 Task: Create Issue Issue0000000062 in Backlog  in Scrum Project Project0000000013 in Jira. Create Issue Issue0000000063 in Backlog  in Scrum Project Project0000000013 in Jira. Create Issue Issue0000000064 in Backlog  in Scrum Project Project0000000013 in Jira. Create Issue Issue0000000065 in Backlog  in Scrum Project Project0000000013 in Jira. Create Issue Issue0000000066 in Backlog  in Scrum Project Project0000000014 in Jira
Action: Mouse moved to (634, 92)
Screenshot: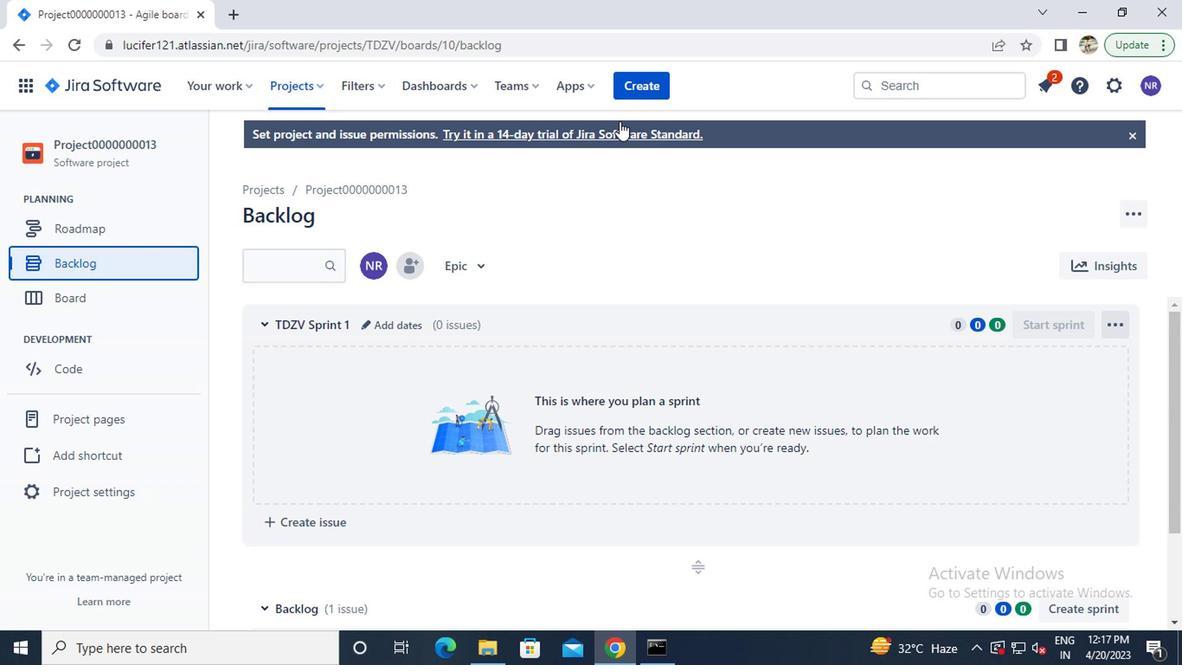 
Action: Mouse pressed left at (634, 92)
Screenshot: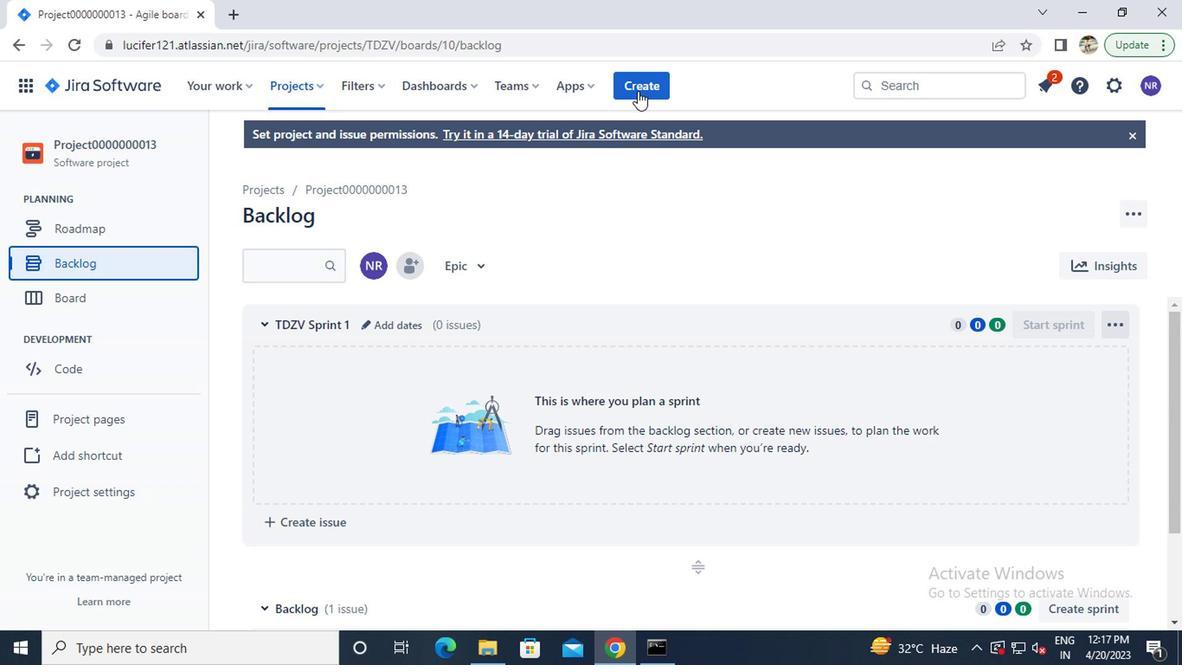 
Action: Mouse moved to (396, 487)
Screenshot: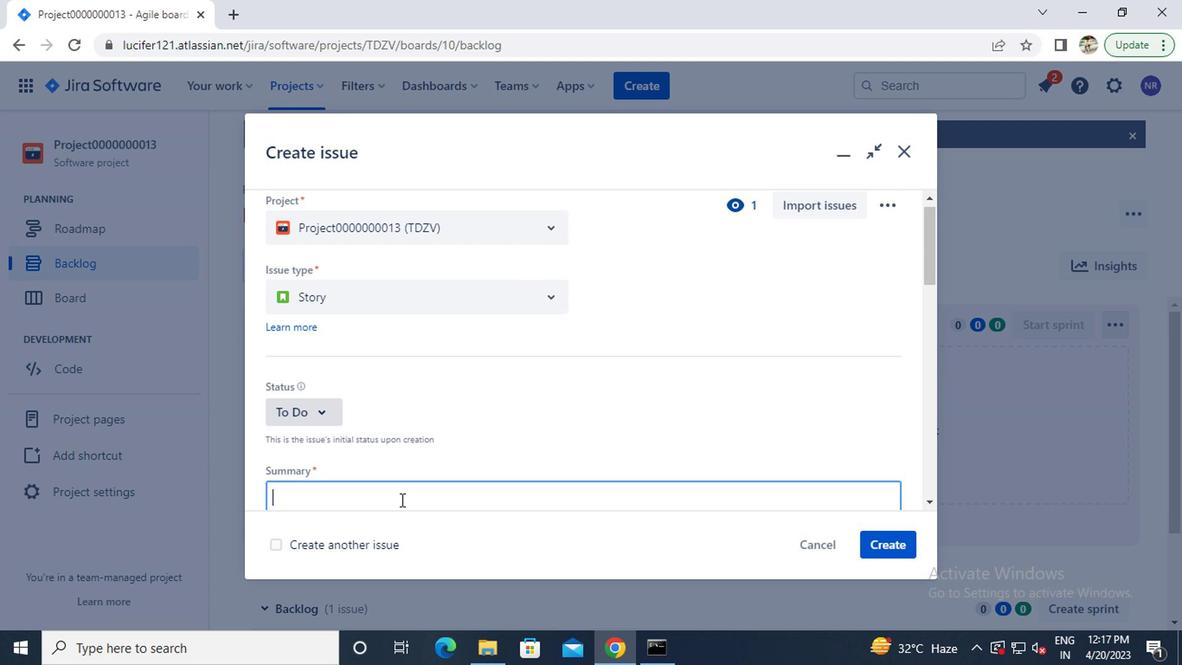 
Action: Mouse pressed left at (396, 487)
Screenshot: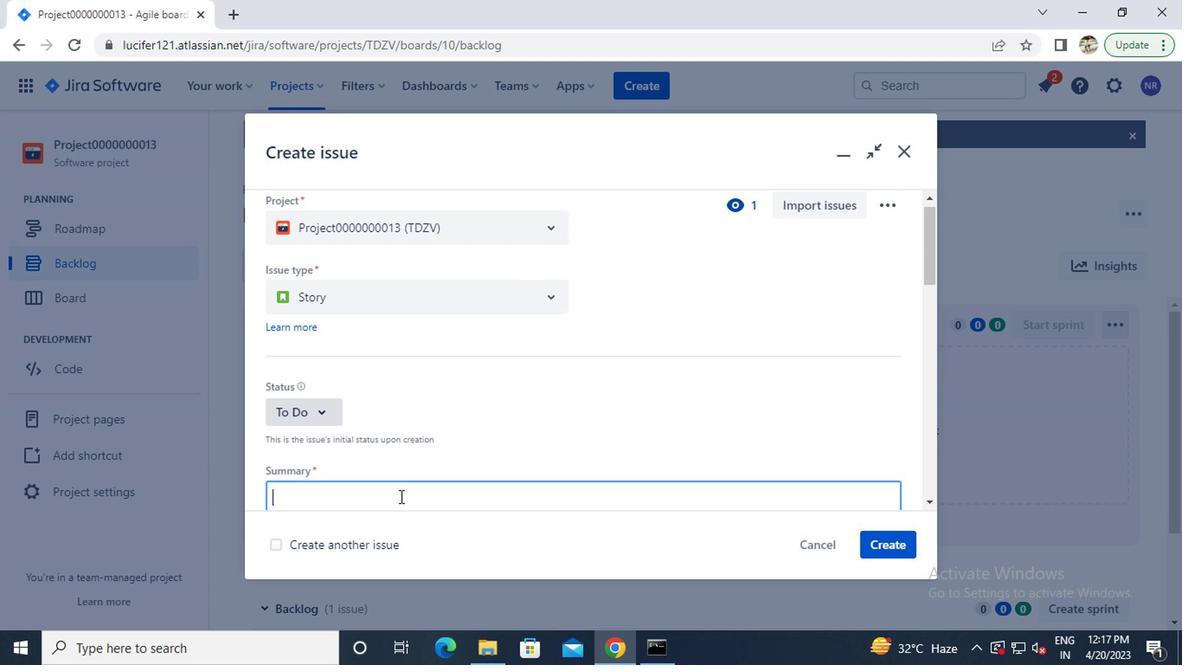 
Action: Key pressed <Key.caps_lock><Key.caps_lock>i<Key.caps_lock>ssue0000000062<Key.enter>
Screenshot: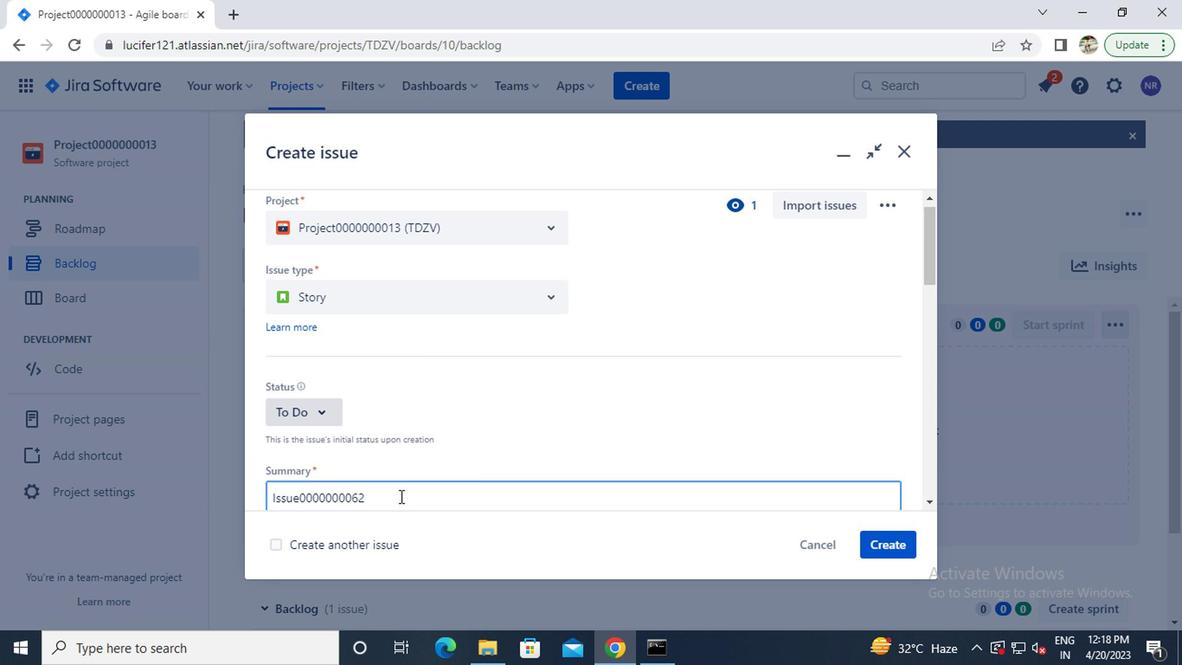
Action: Mouse moved to (647, 95)
Screenshot: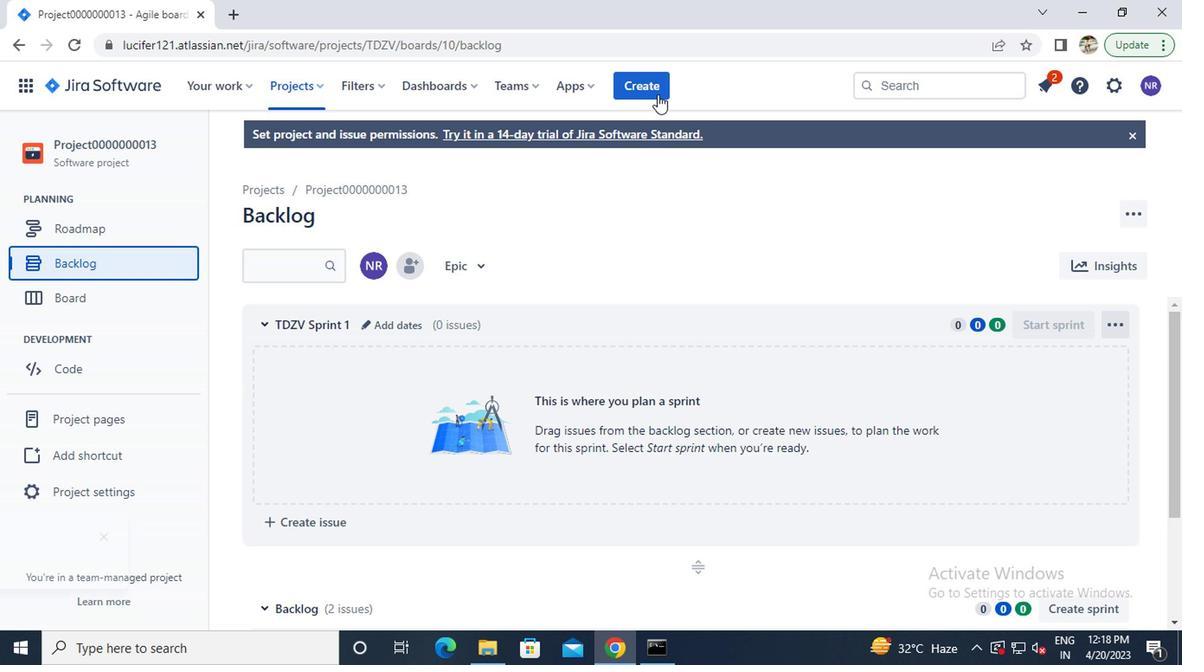 
Action: Mouse pressed left at (647, 95)
Screenshot: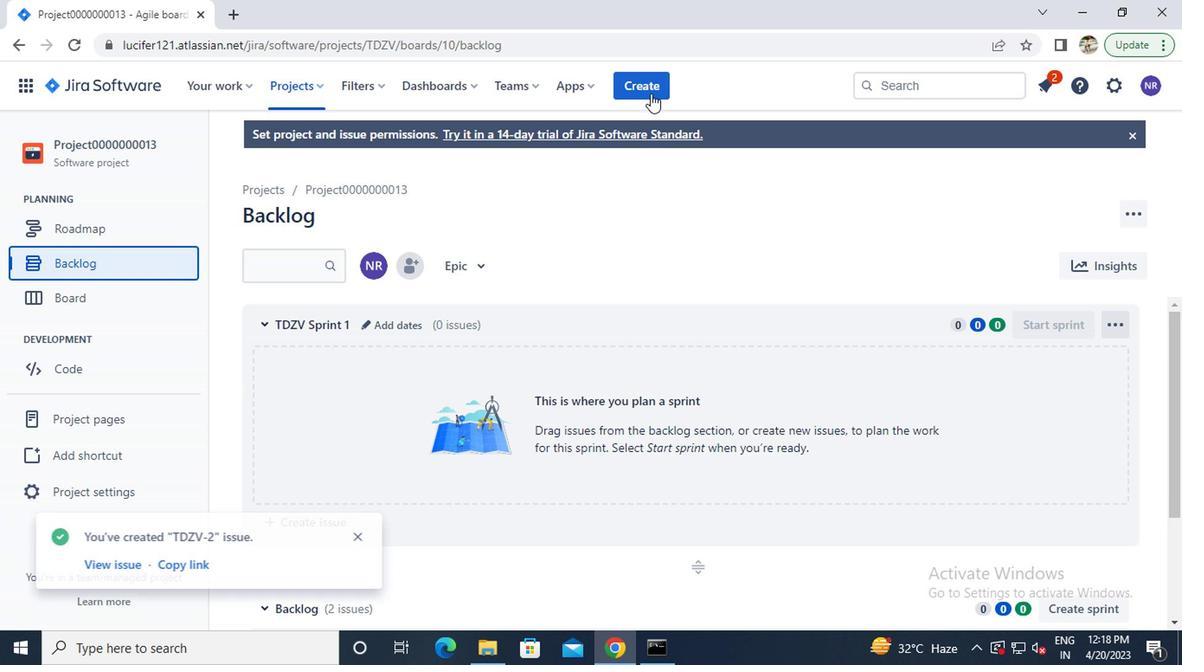 
Action: Mouse moved to (577, 188)
Screenshot: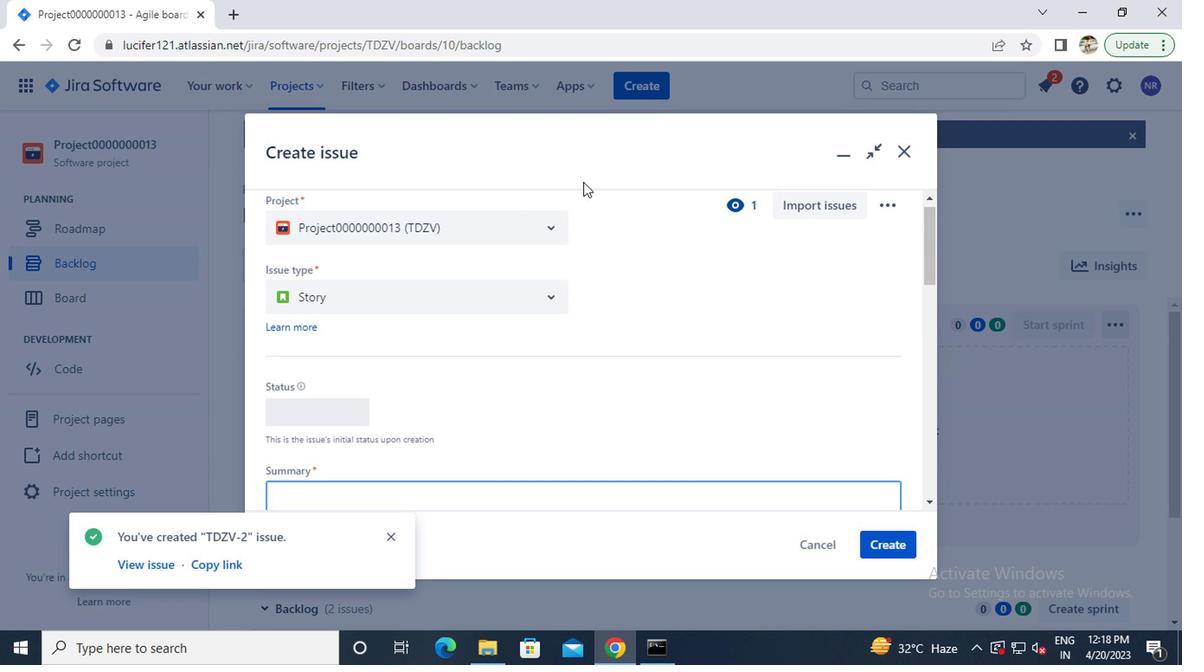 
Action: Mouse scrolled (577, 187) with delta (0, 0)
Screenshot: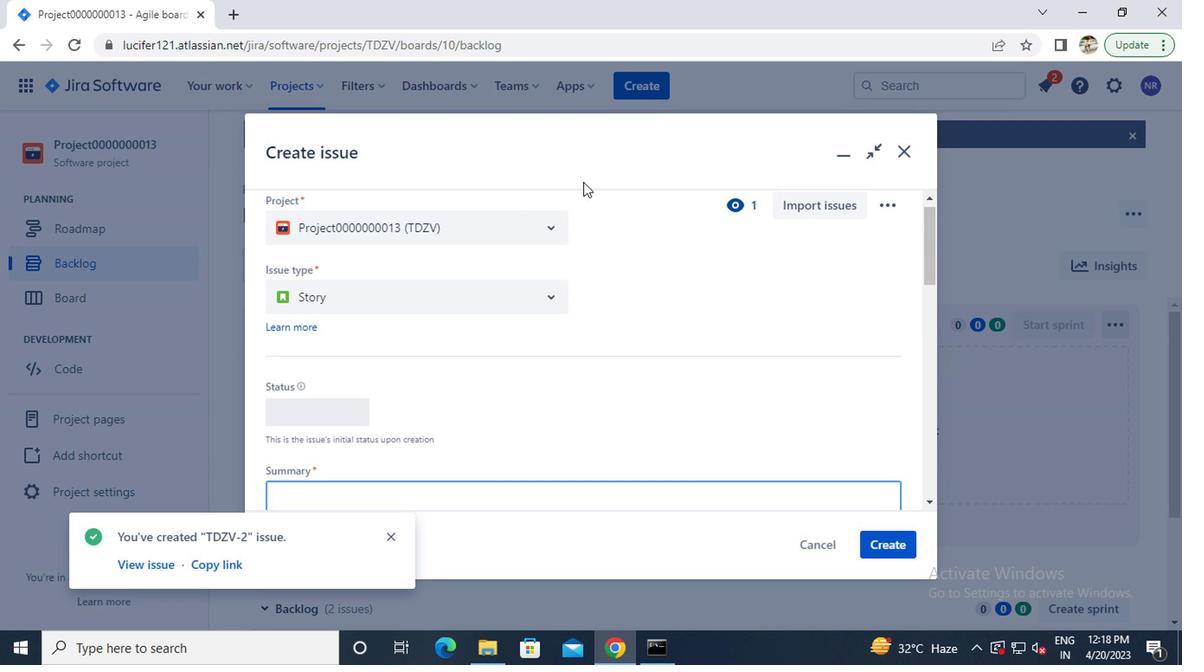 
Action: Mouse moved to (576, 191)
Screenshot: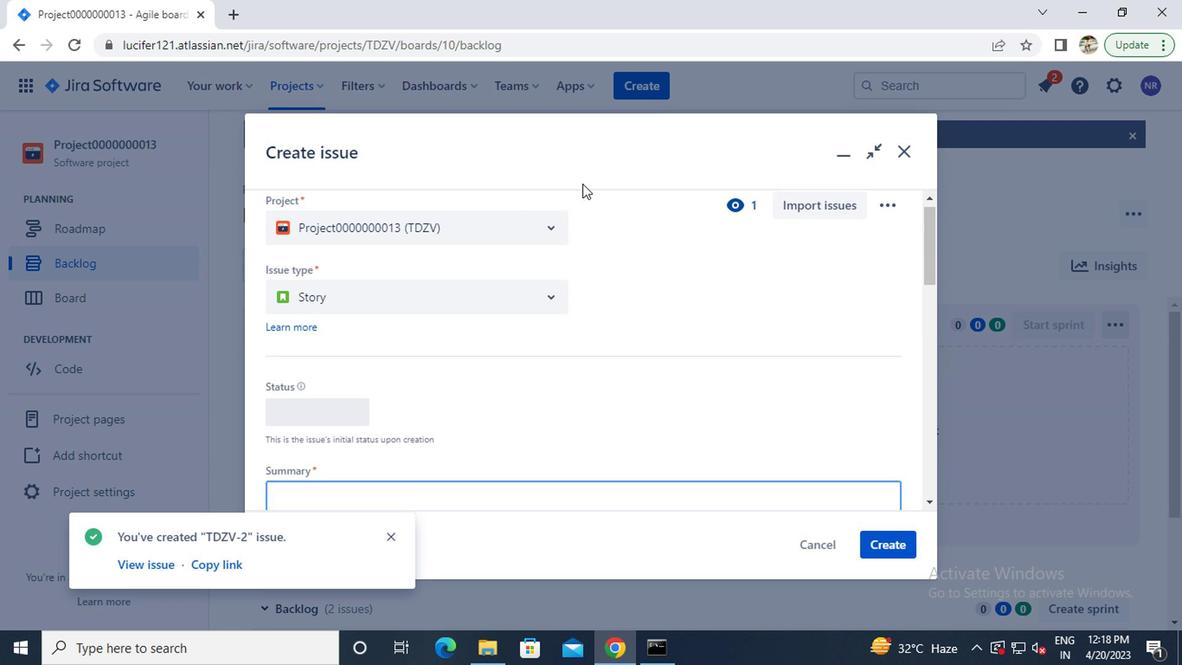 
Action: Mouse scrolled (576, 190) with delta (0, 0)
Screenshot: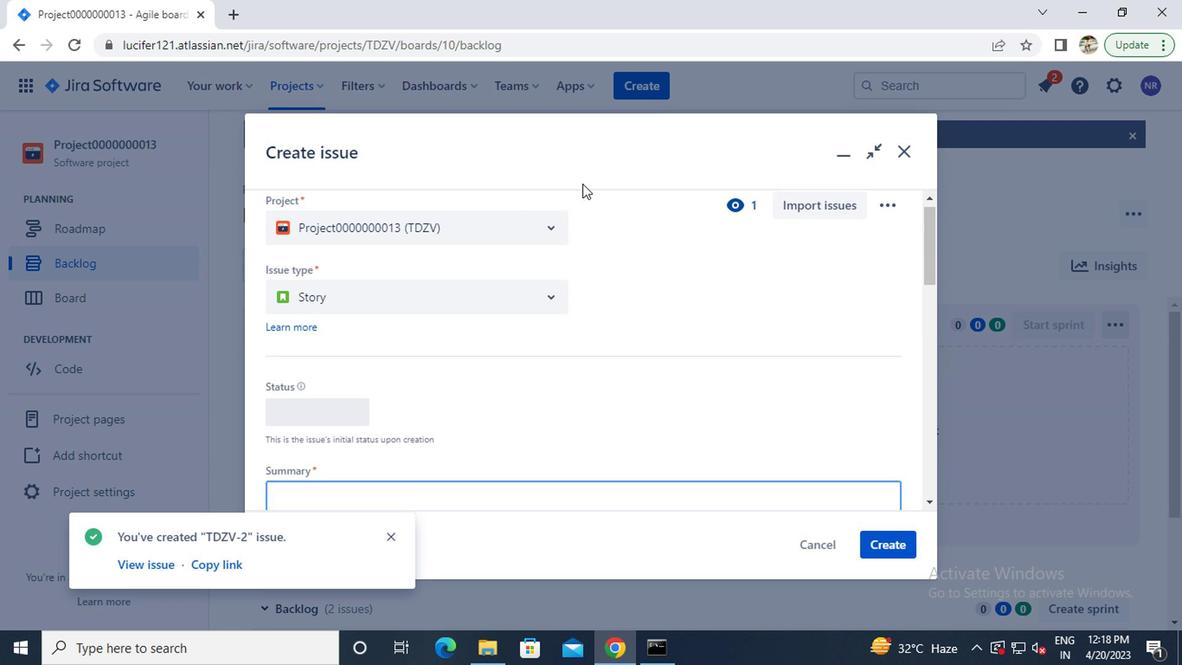 
Action: Mouse moved to (492, 325)
Screenshot: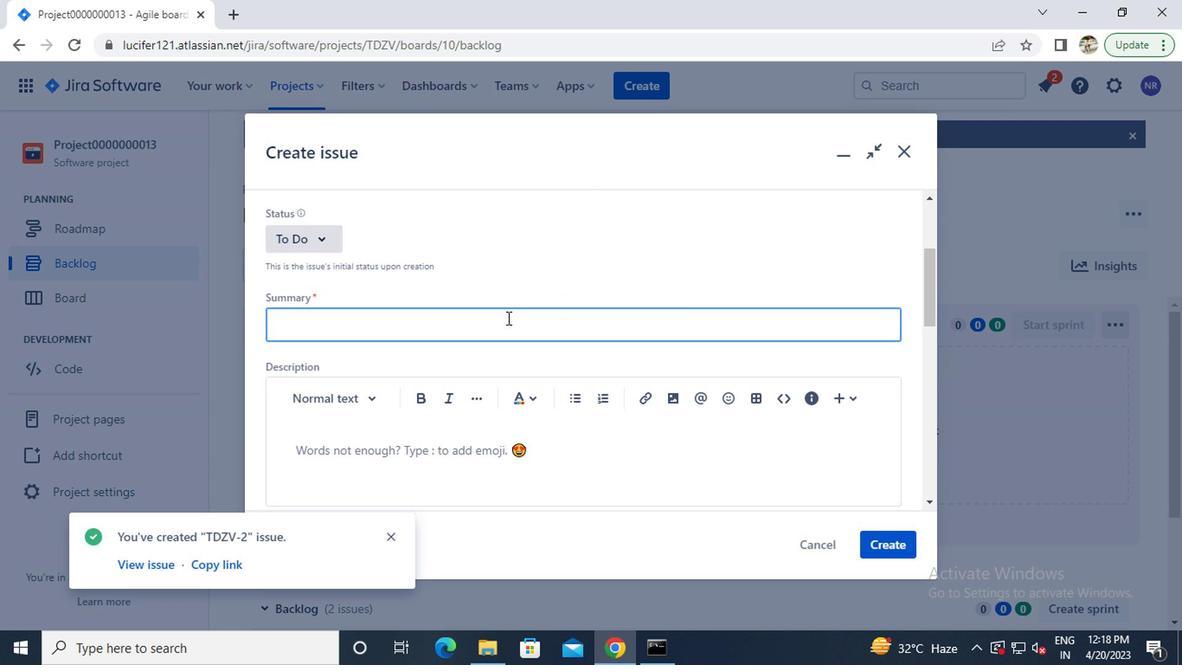 
Action: Mouse pressed left at (492, 325)
Screenshot: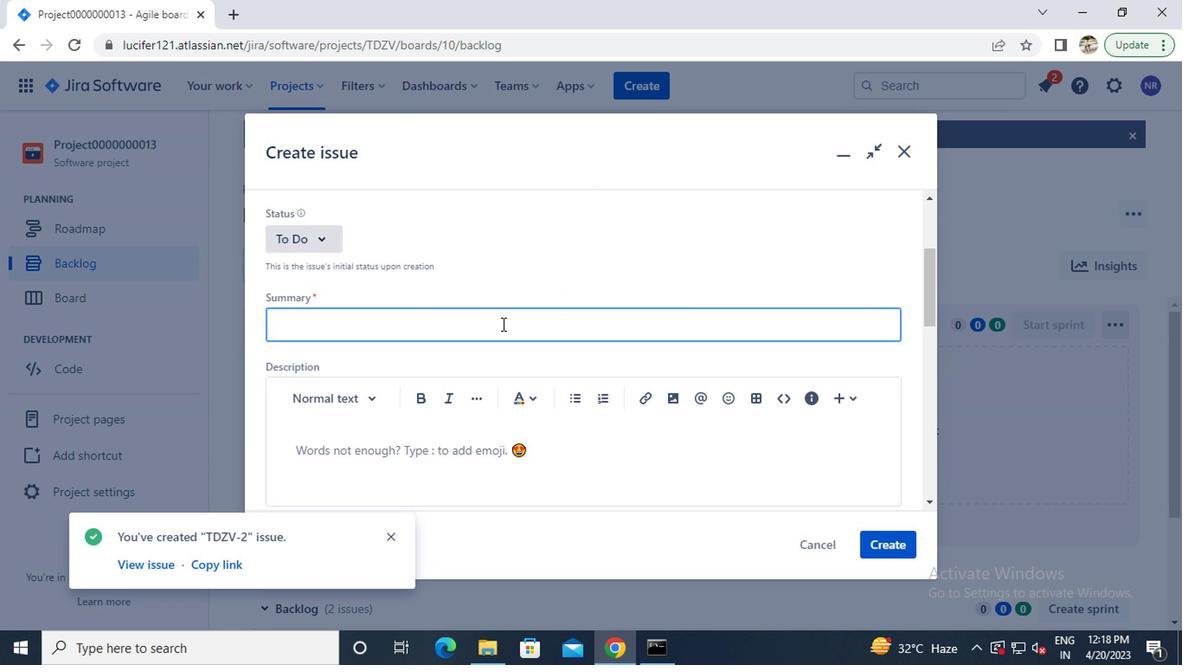 
Action: Key pressed <Key.caps_lock>i<Key.caps_lock>ssue0000000063<Key.enter>
Screenshot: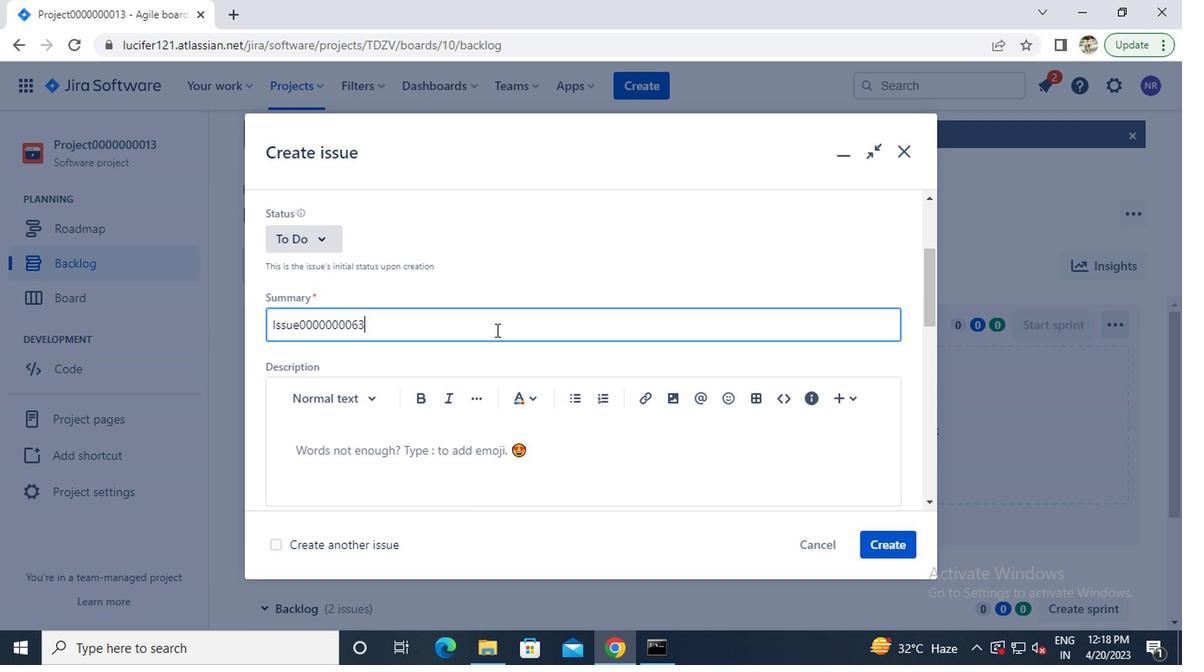 
Action: Mouse moved to (618, 92)
Screenshot: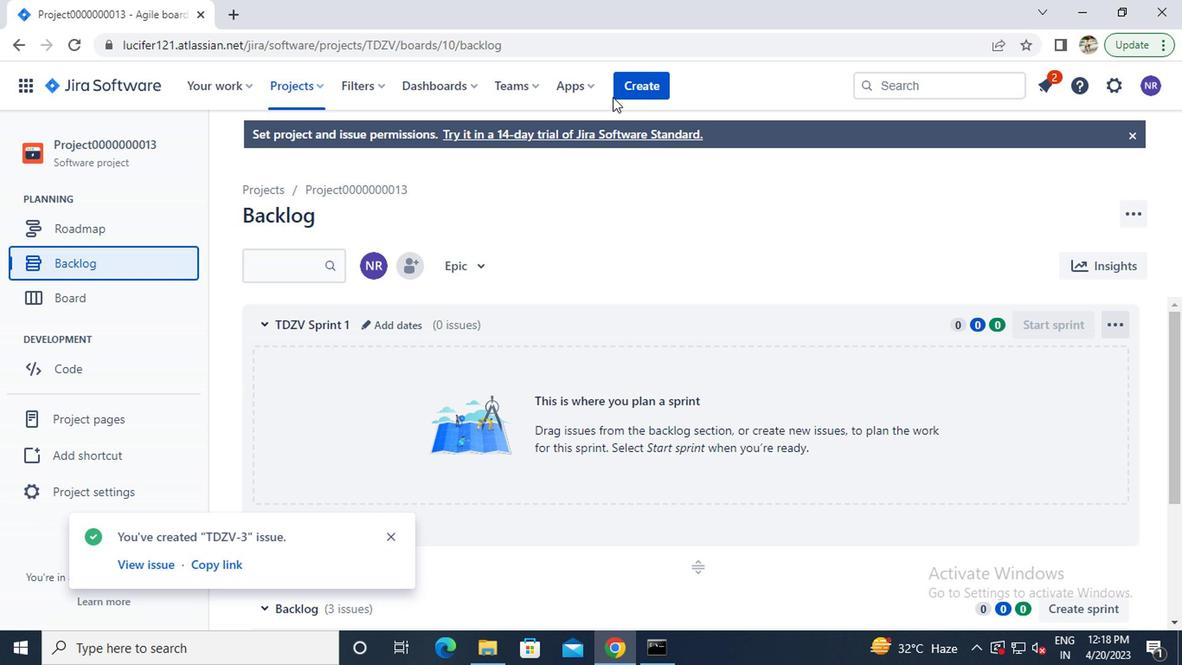 
Action: Mouse pressed left at (618, 92)
Screenshot: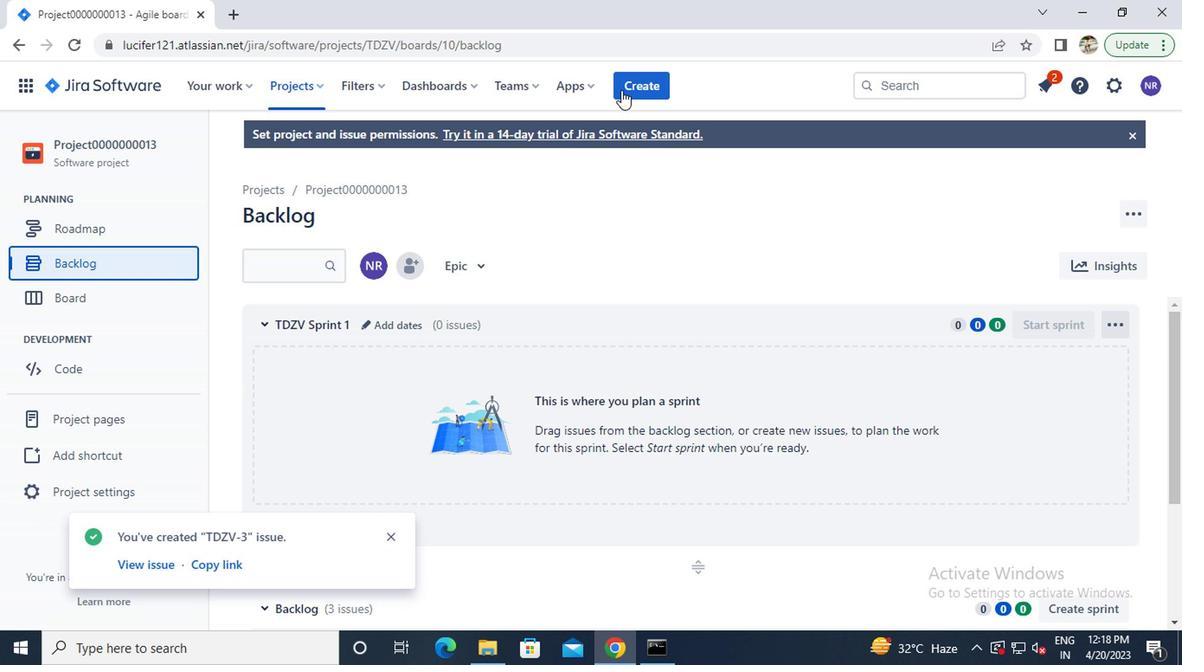 
Action: Mouse moved to (620, 201)
Screenshot: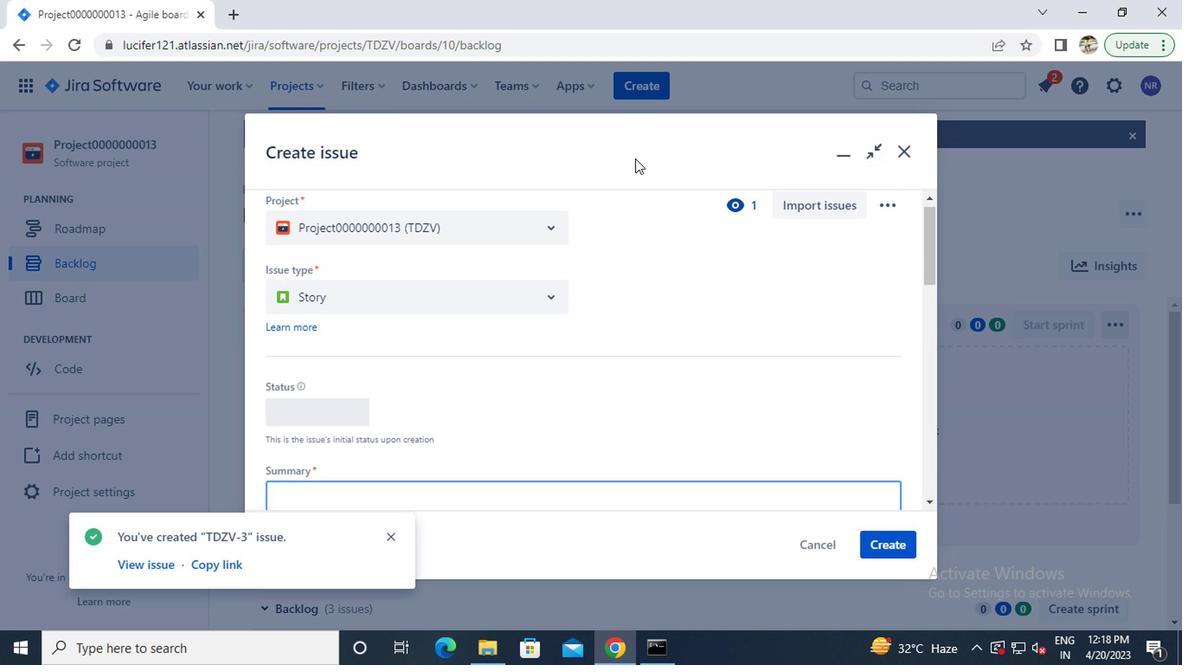 
Action: Mouse scrolled (620, 200) with delta (0, -1)
Screenshot: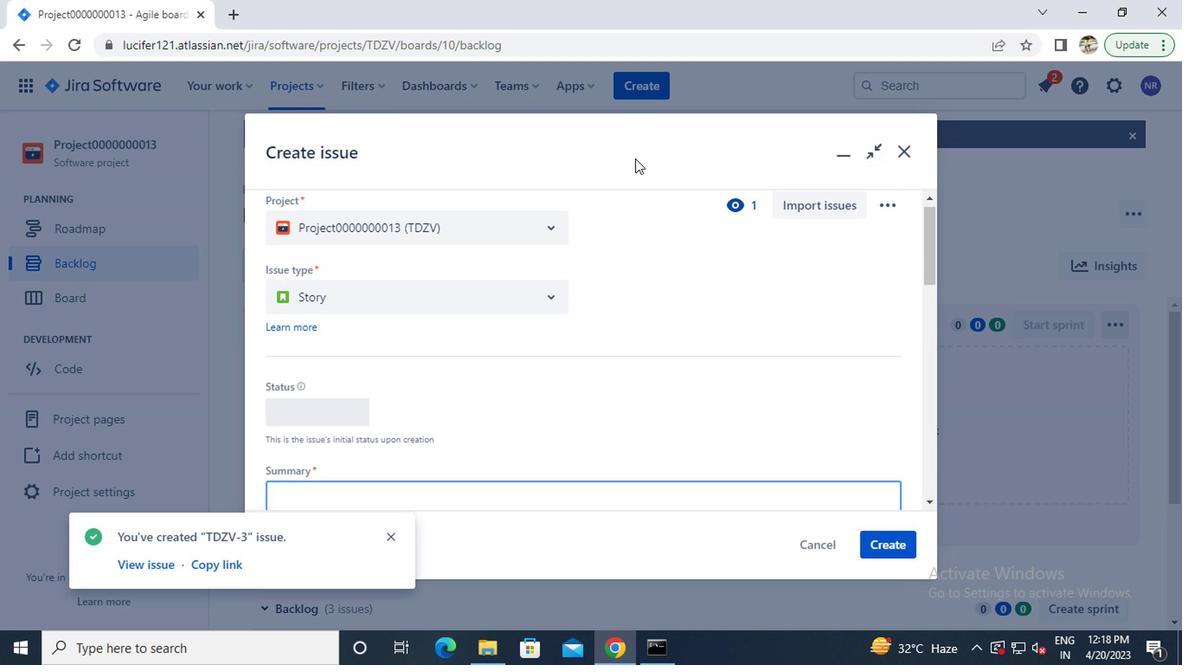 
Action: Mouse moved to (620, 203)
Screenshot: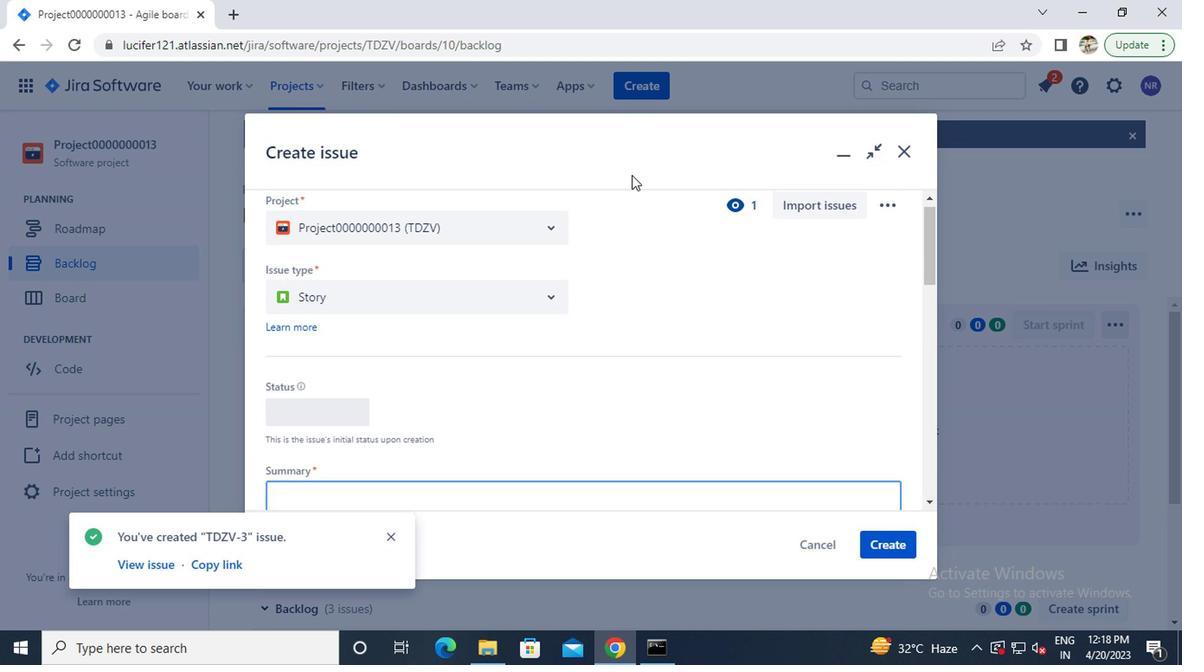 
Action: Mouse scrolled (620, 202) with delta (0, -1)
Screenshot: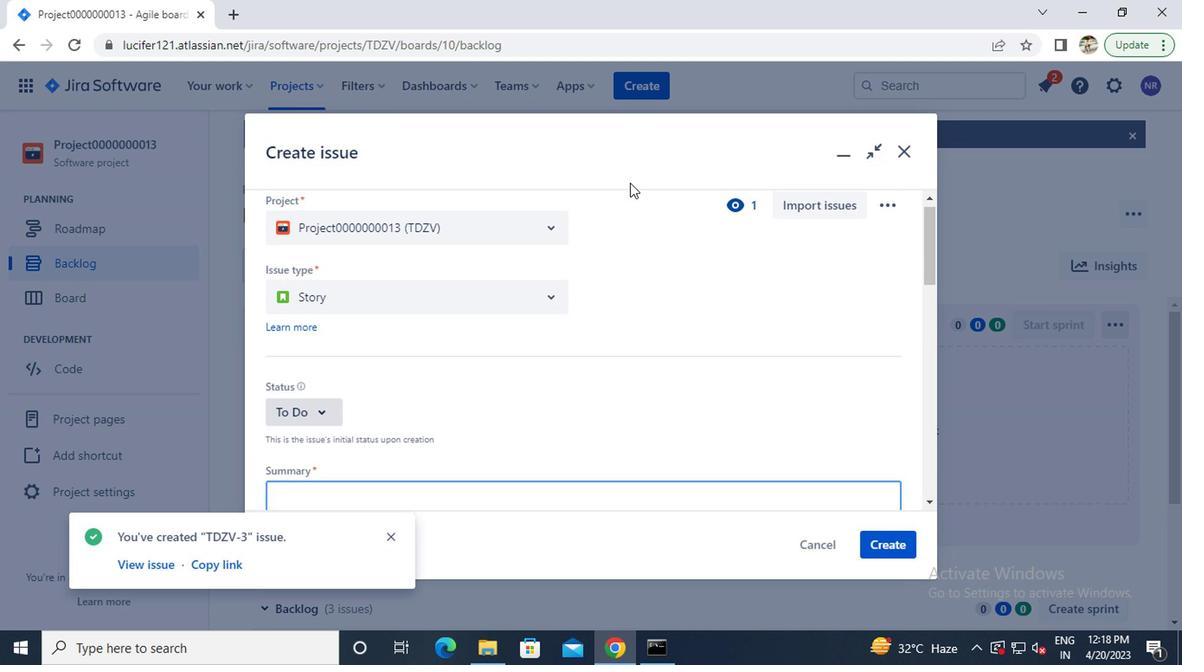 
Action: Mouse scrolled (620, 202) with delta (0, -1)
Screenshot: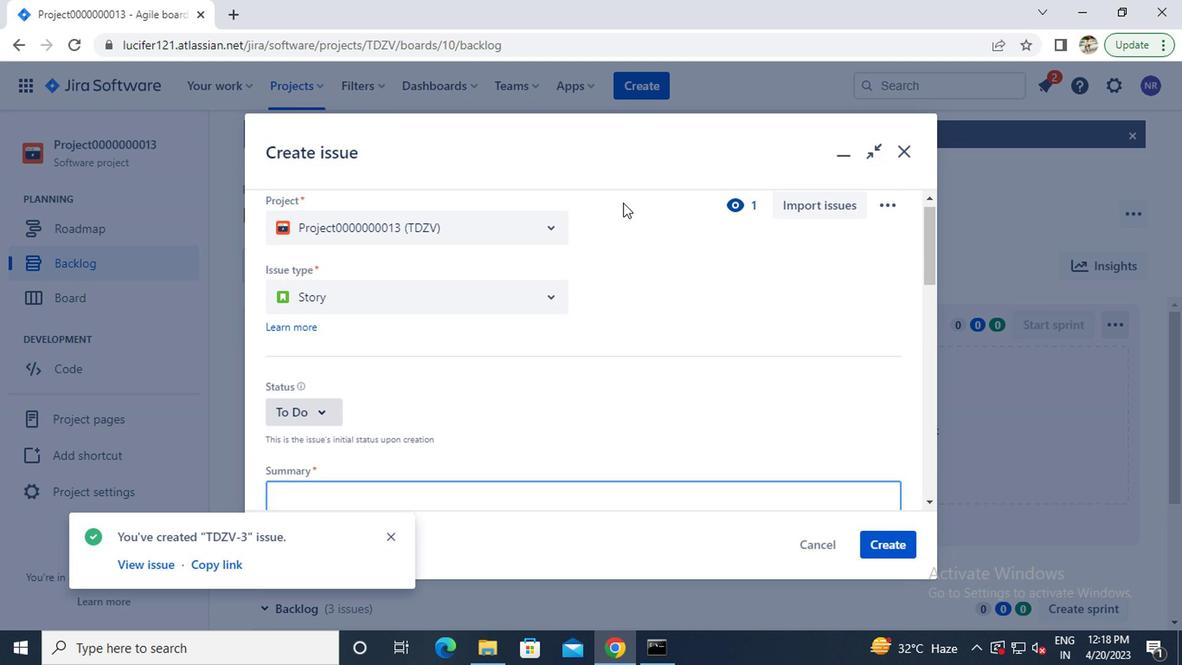 
Action: Mouse moved to (539, 242)
Screenshot: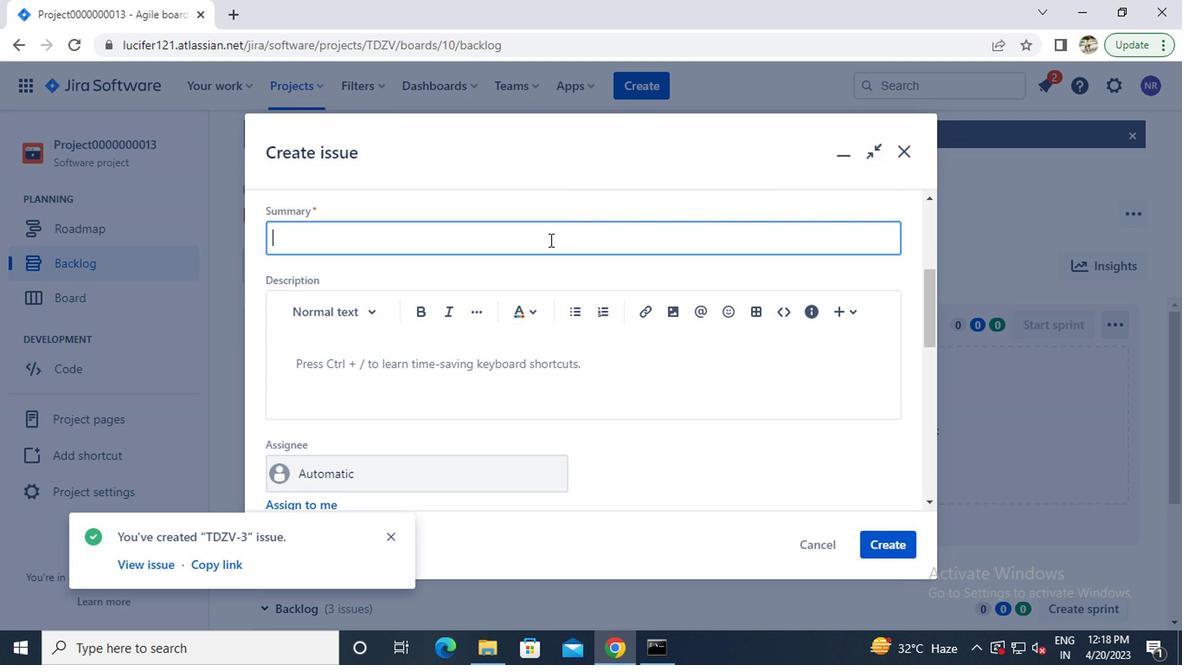 
Action: Mouse pressed left at (539, 242)
Screenshot: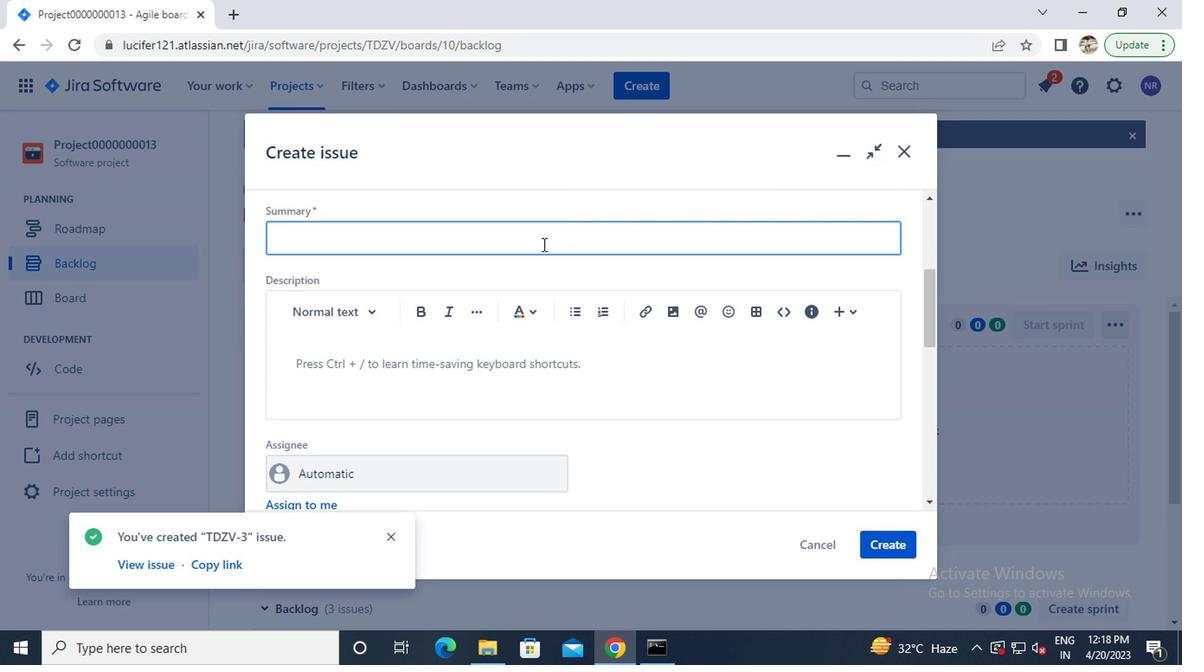 
Action: Key pressed <Key.caps_lock>i<Key.caps_lock>ssue0000000064<Key.enter>
Screenshot: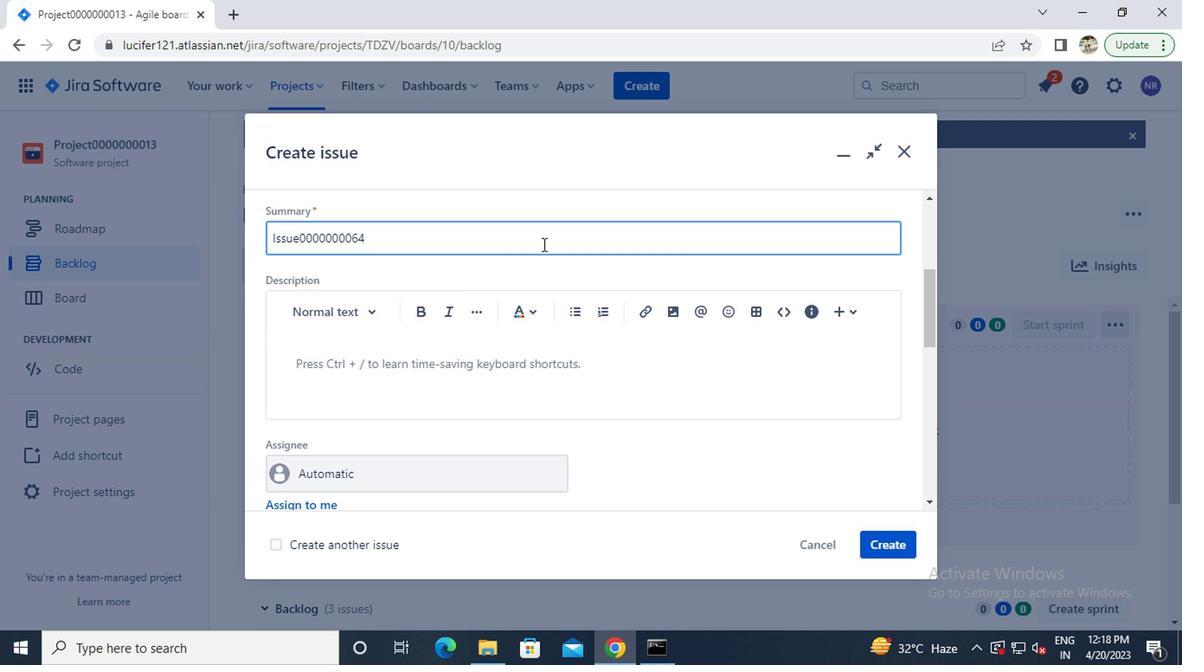 
Action: Mouse moved to (643, 80)
Screenshot: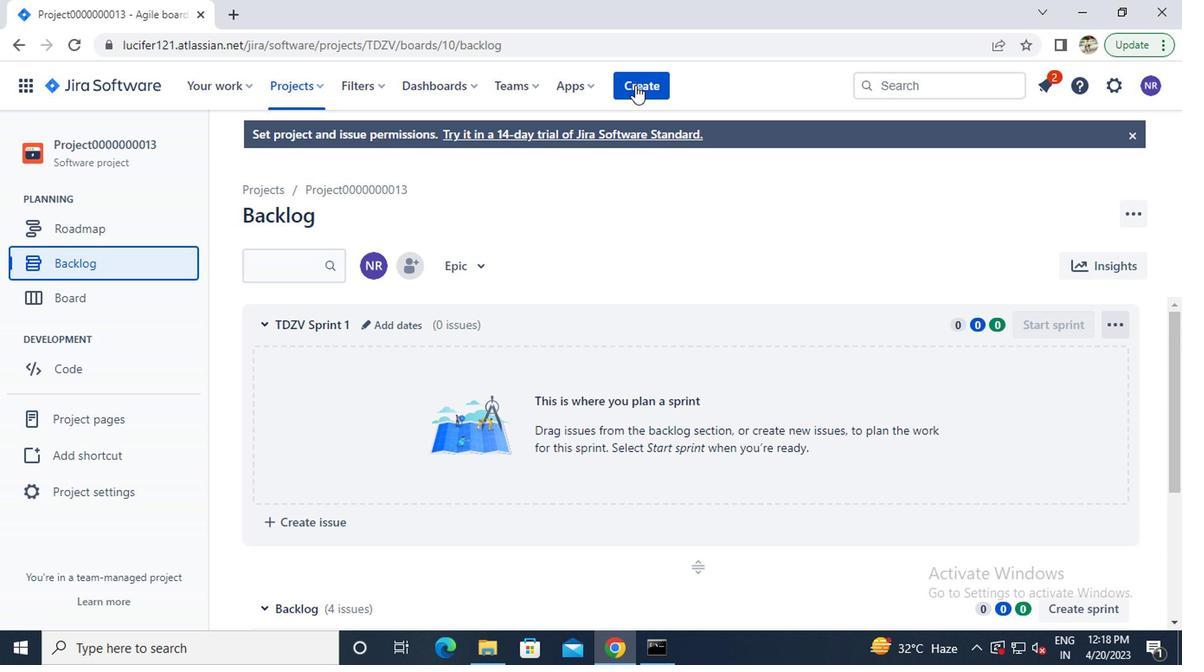 
Action: Mouse pressed left at (643, 80)
Screenshot: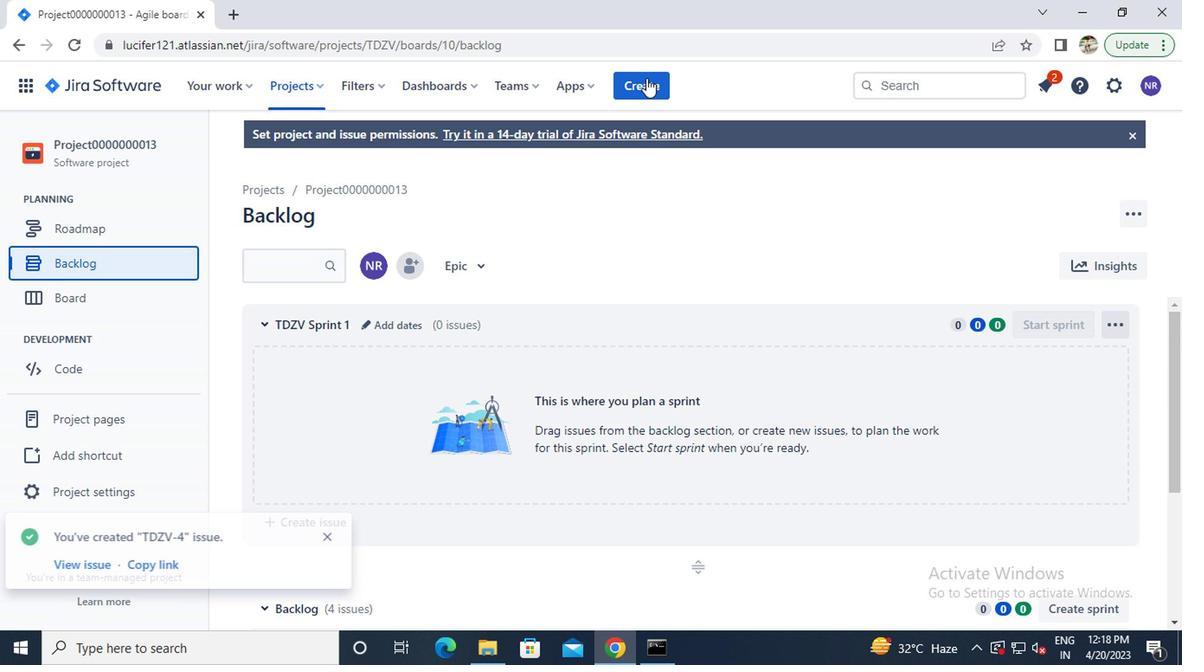 
Action: Key pressed <Key.caps_lock>i<Key.caps_lock>ssue0000000065<Key.enter>
Screenshot: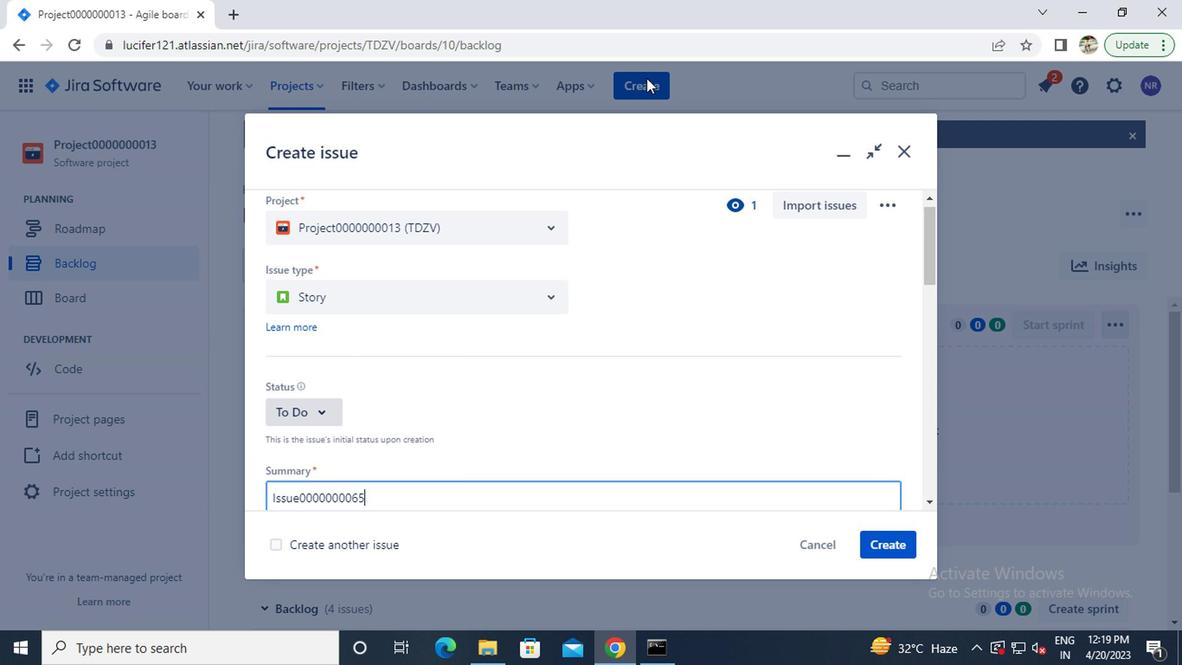 
Action: Mouse moved to (305, 87)
Screenshot: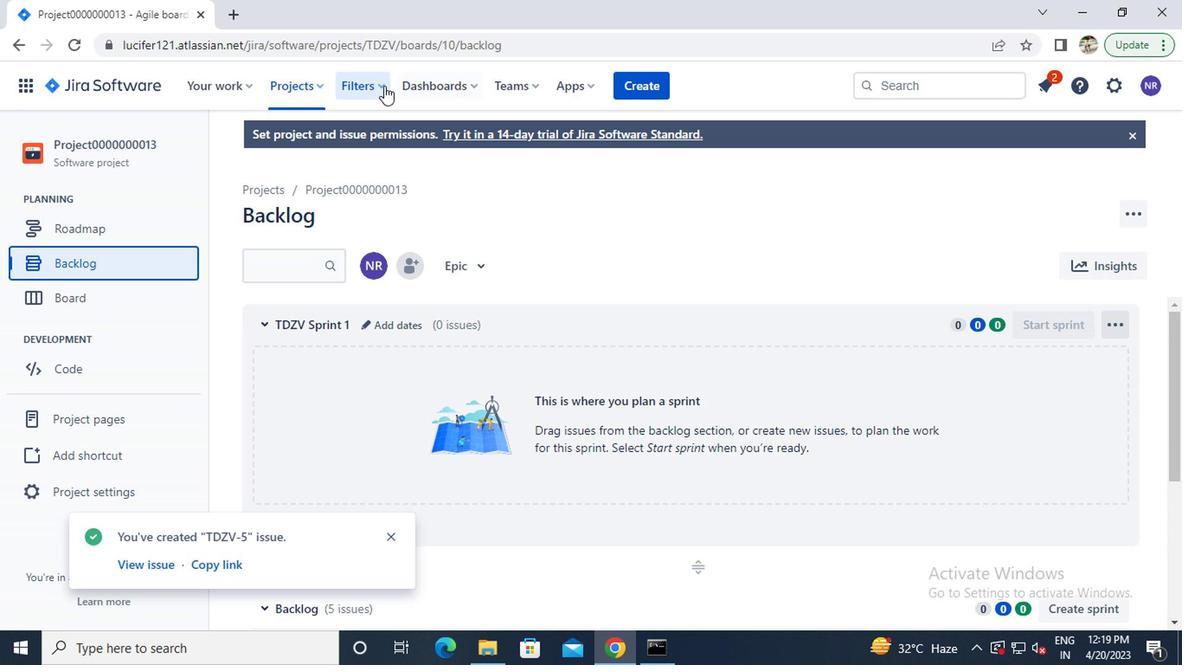 
Action: Mouse pressed left at (305, 87)
Screenshot: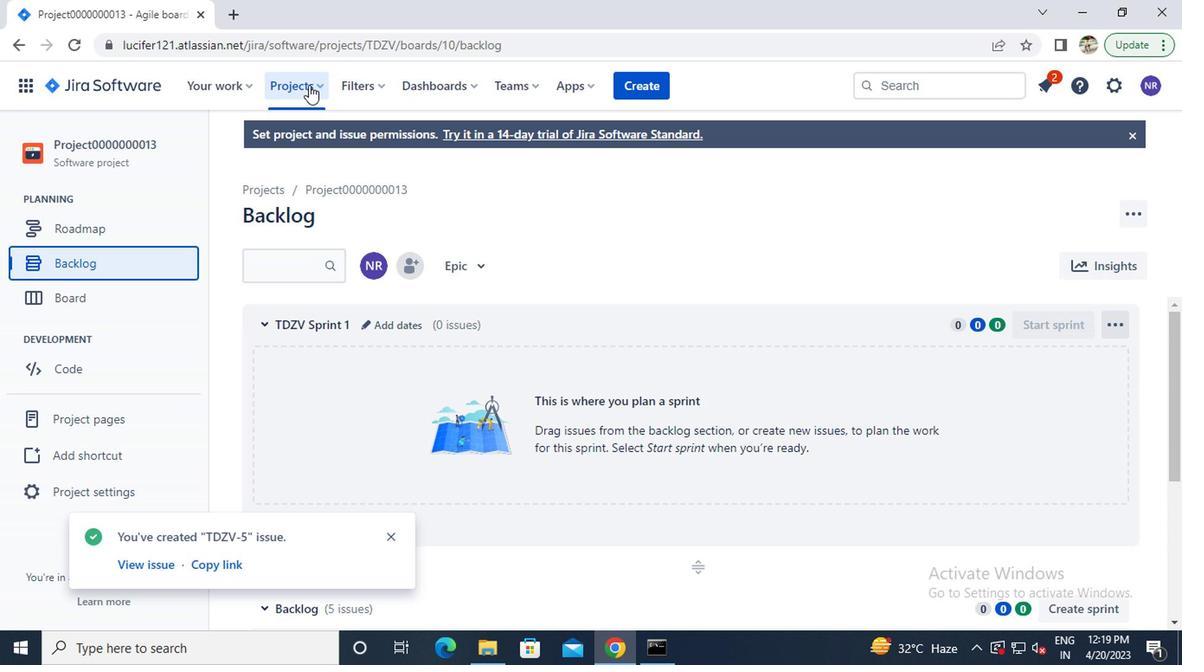 
Action: Mouse moved to (332, 189)
Screenshot: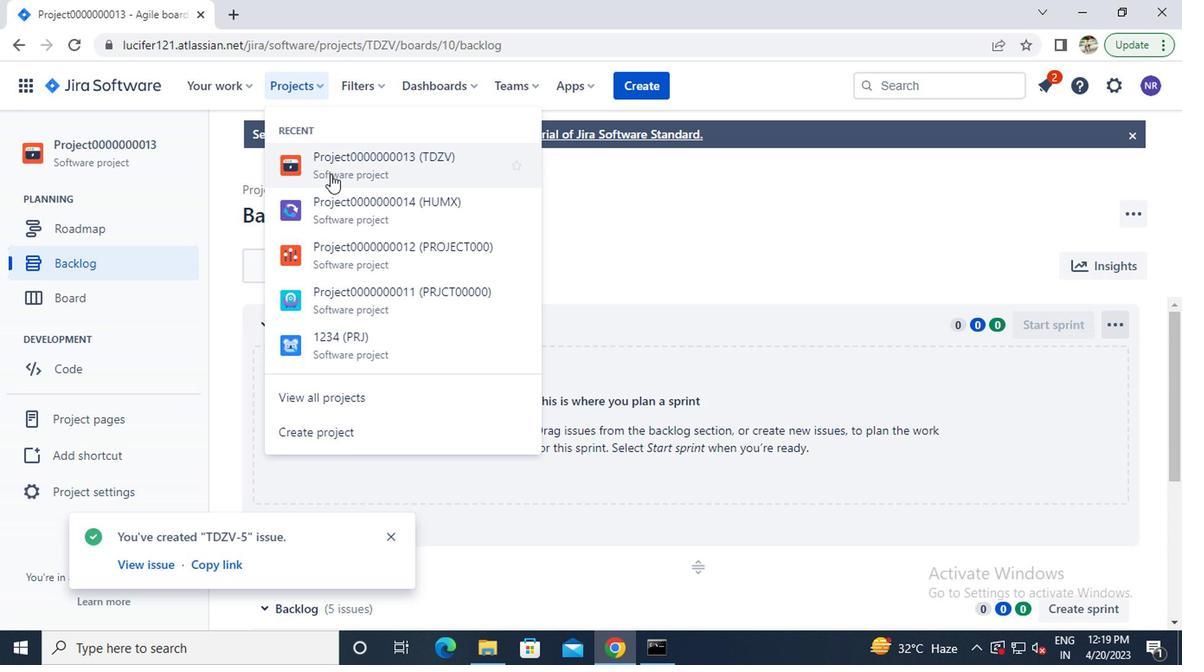 
Action: Mouse pressed left at (332, 189)
Screenshot: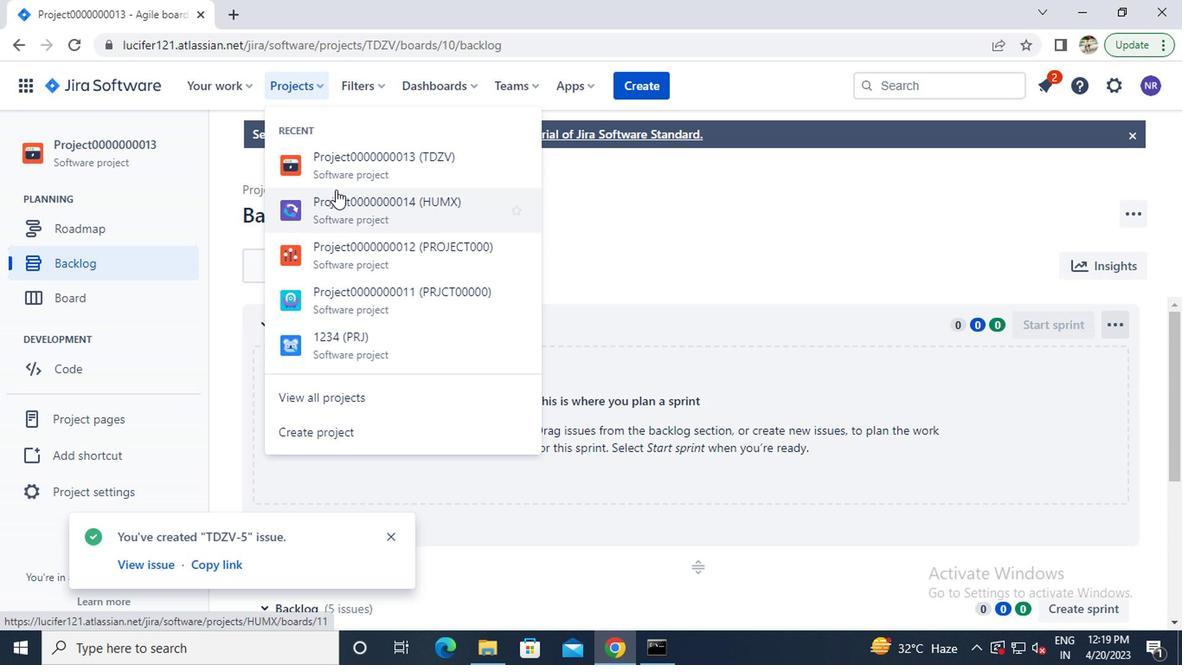 
Action: Mouse moved to (626, 92)
Screenshot: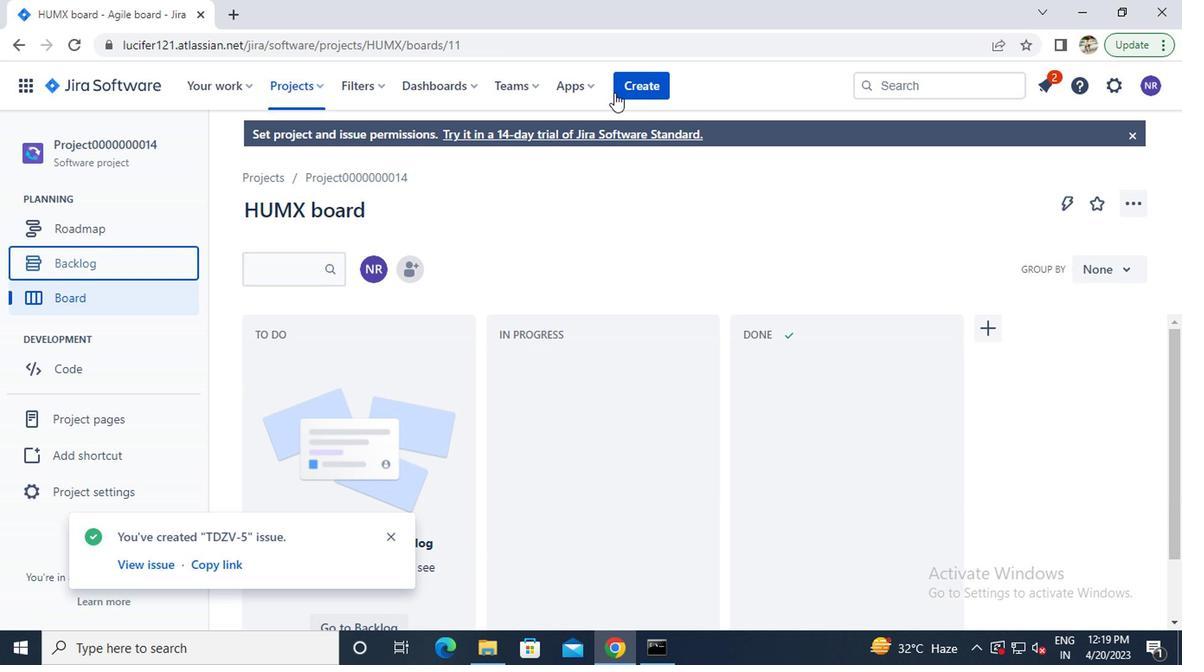 
Action: Mouse pressed left at (626, 92)
Screenshot: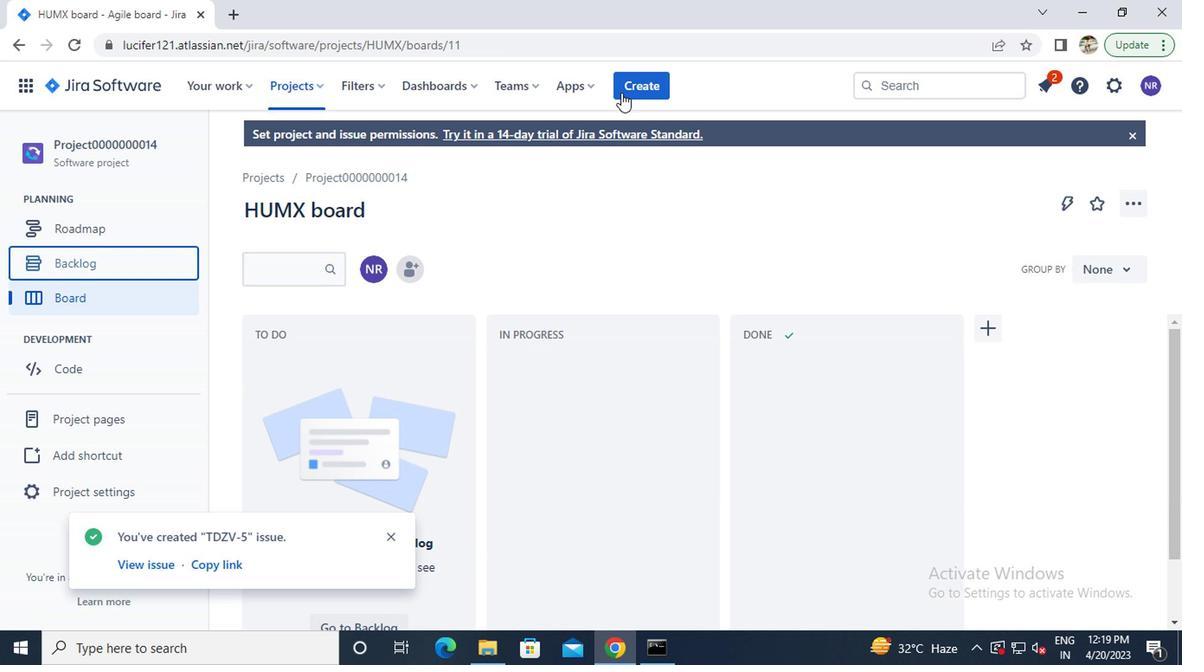 
Action: Mouse moved to (609, 221)
Screenshot: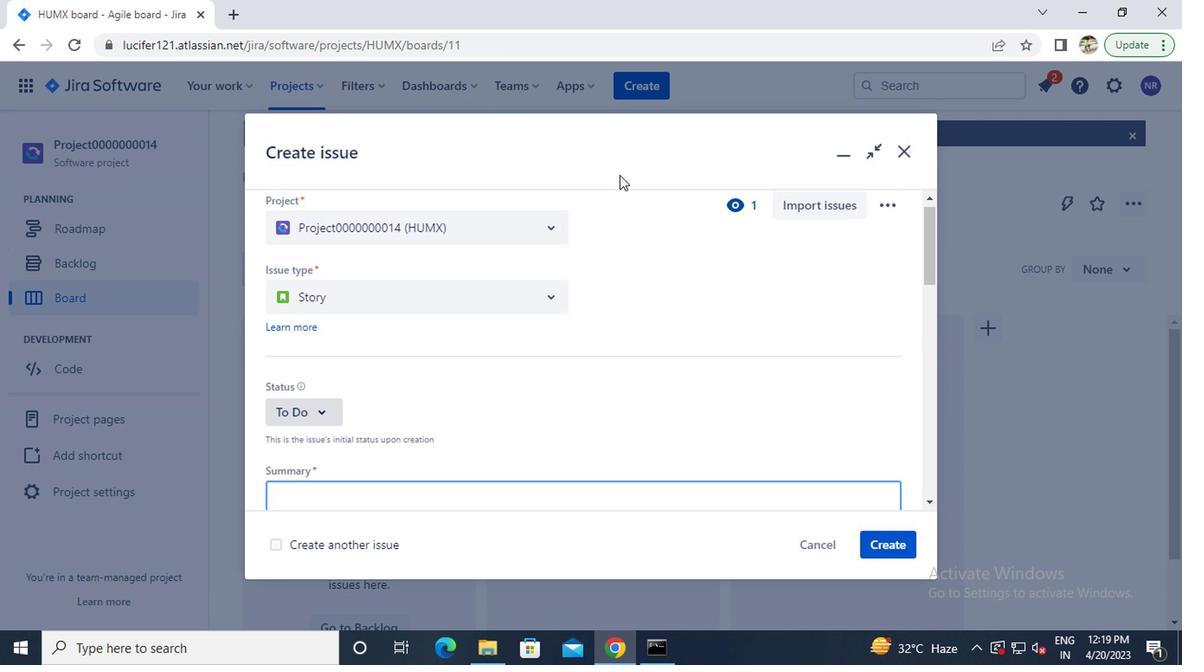 
Action: Key pressed <Key.caps_lock>i<Key.caps_lock>ssue0000000066<Key.enter>
Screenshot: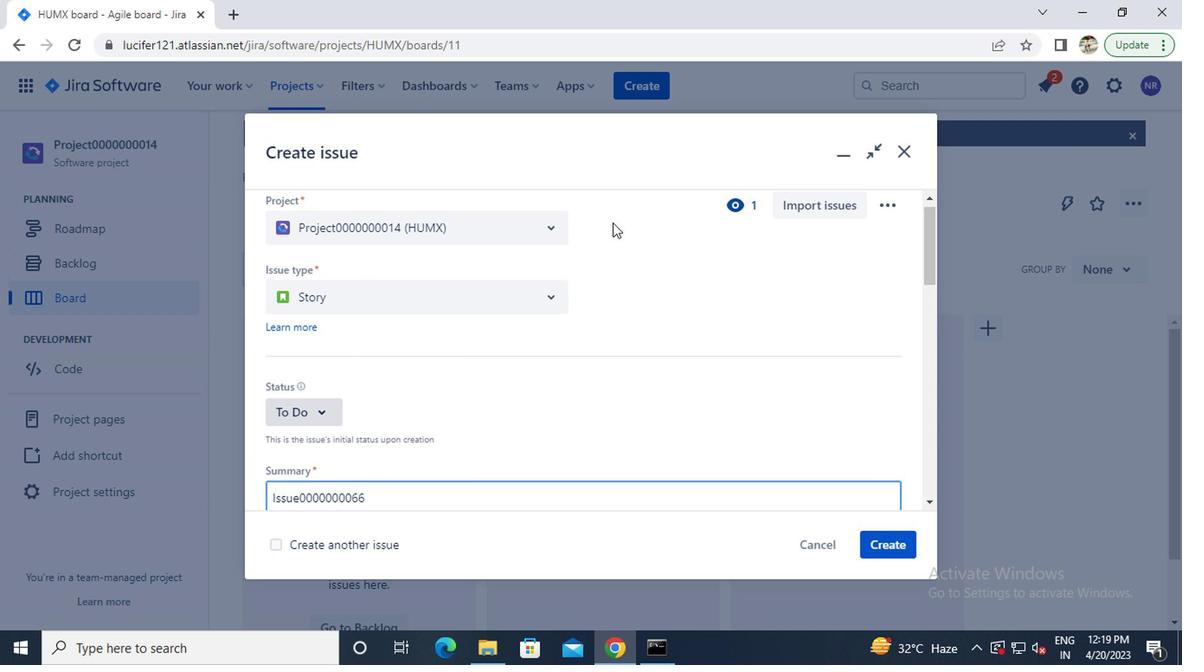 
